 Task: Create email aliases for support teams.
Action: Mouse moved to (323, 114)
Screenshot: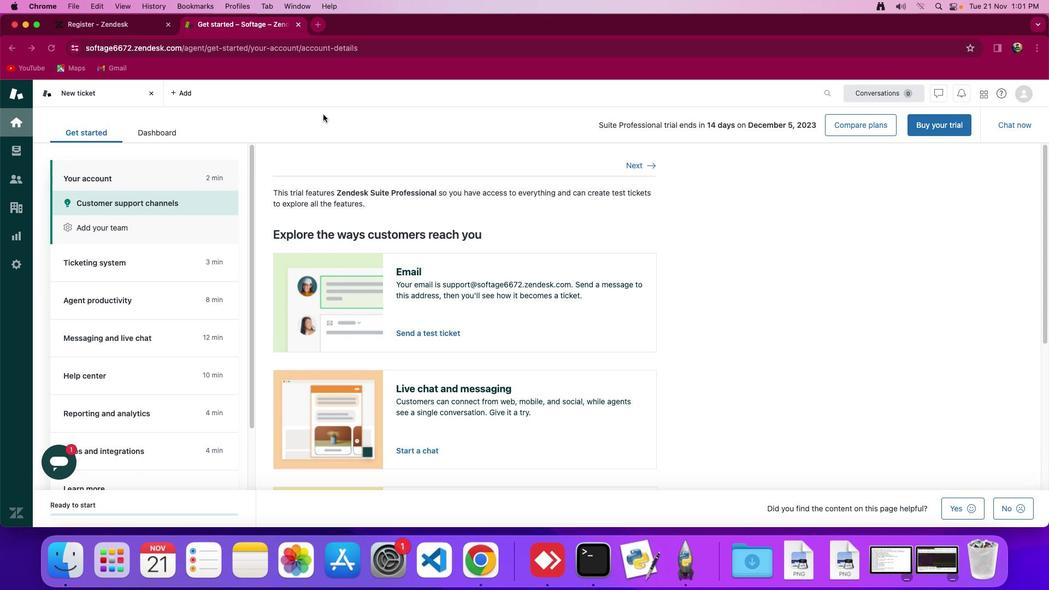 
Action: Mouse pressed left at (323, 114)
Screenshot: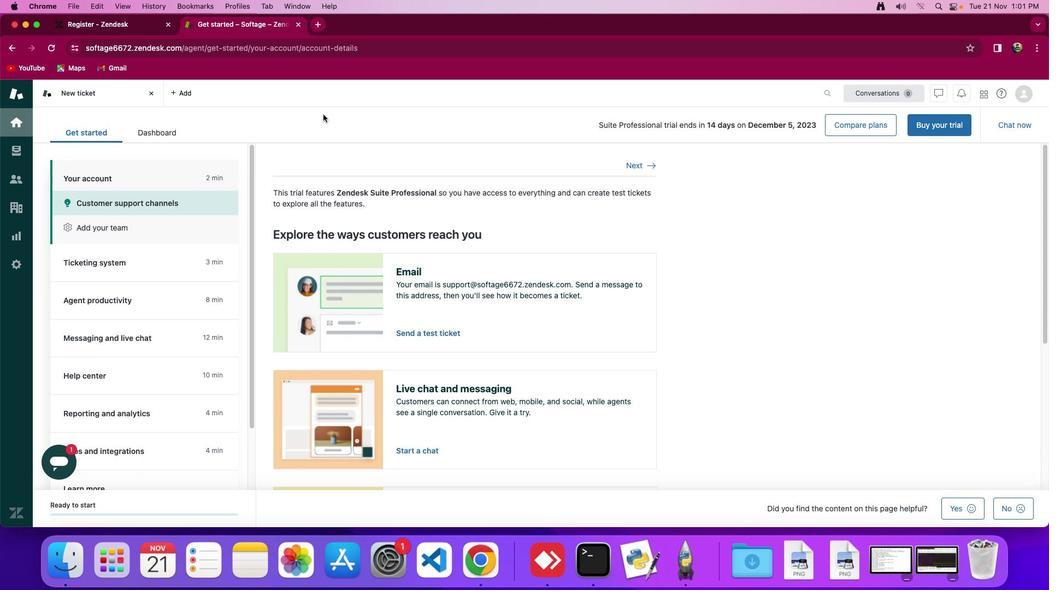 
Action: Mouse moved to (981, 96)
Screenshot: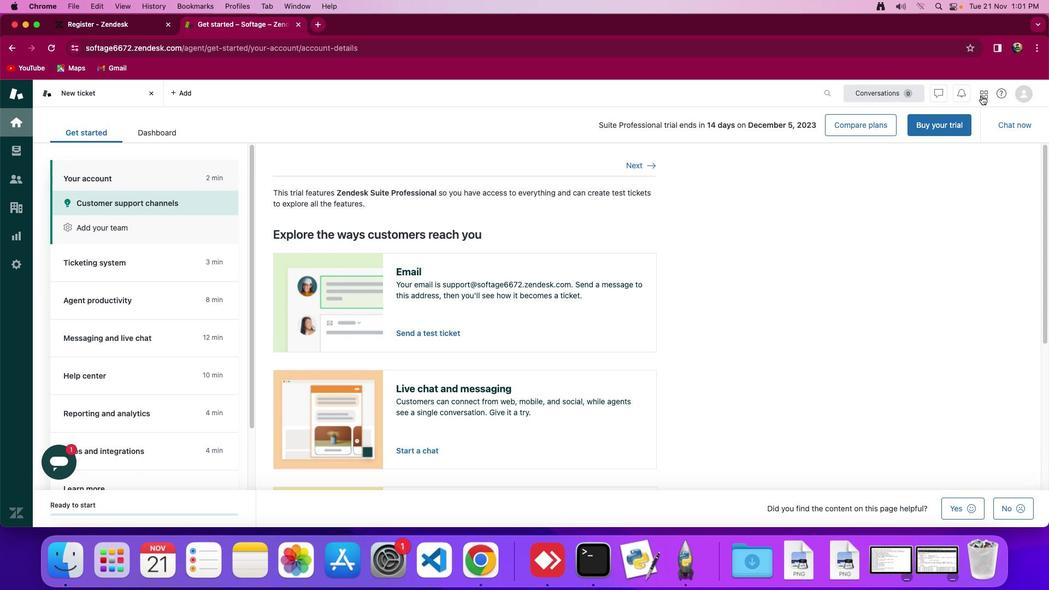 
Action: Mouse pressed left at (981, 96)
Screenshot: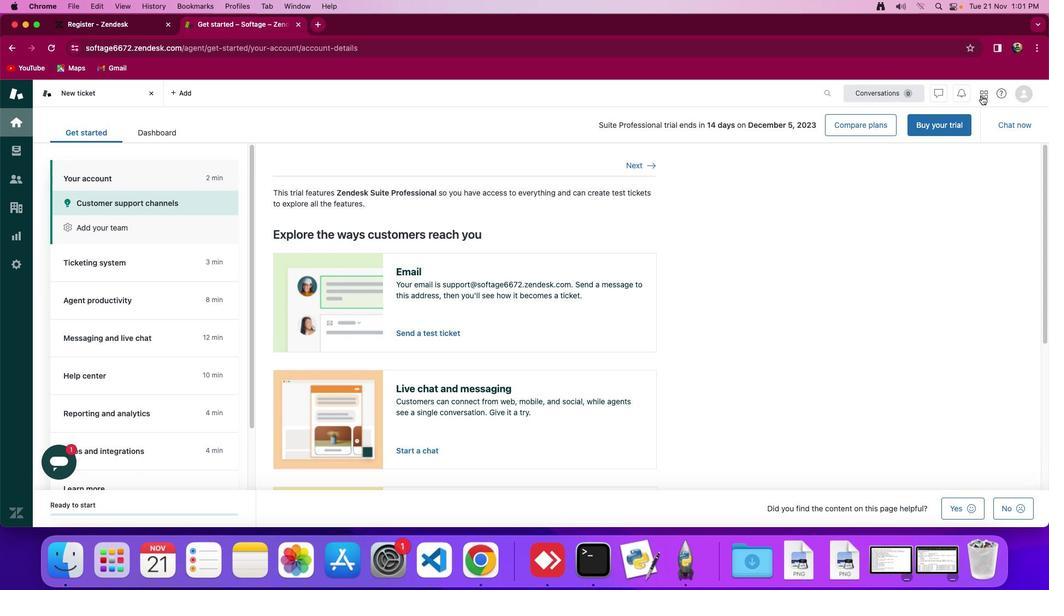 
Action: Mouse moved to (908, 356)
Screenshot: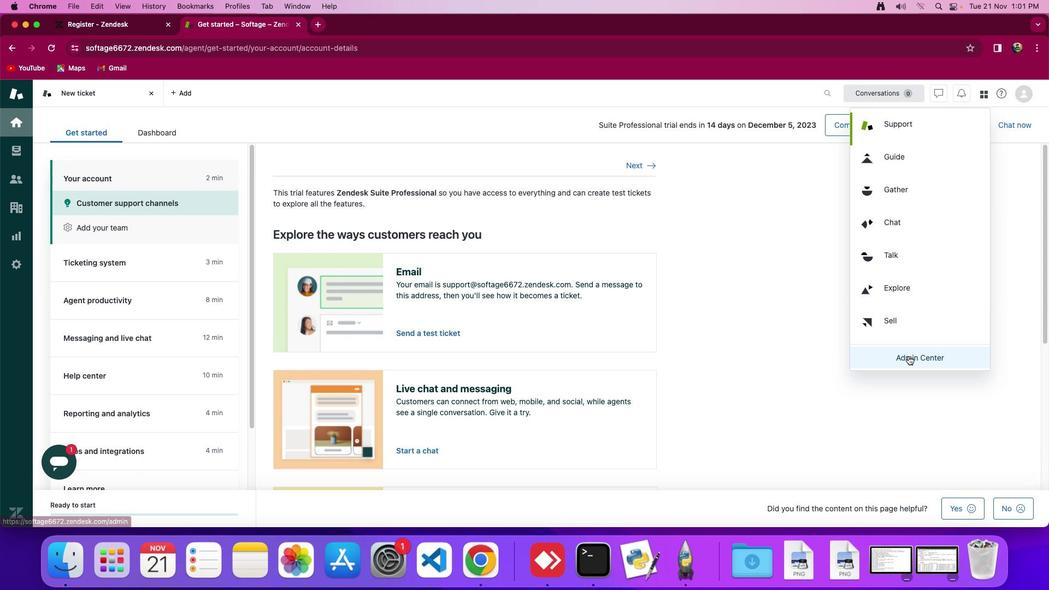 
Action: Mouse pressed left at (908, 356)
Screenshot: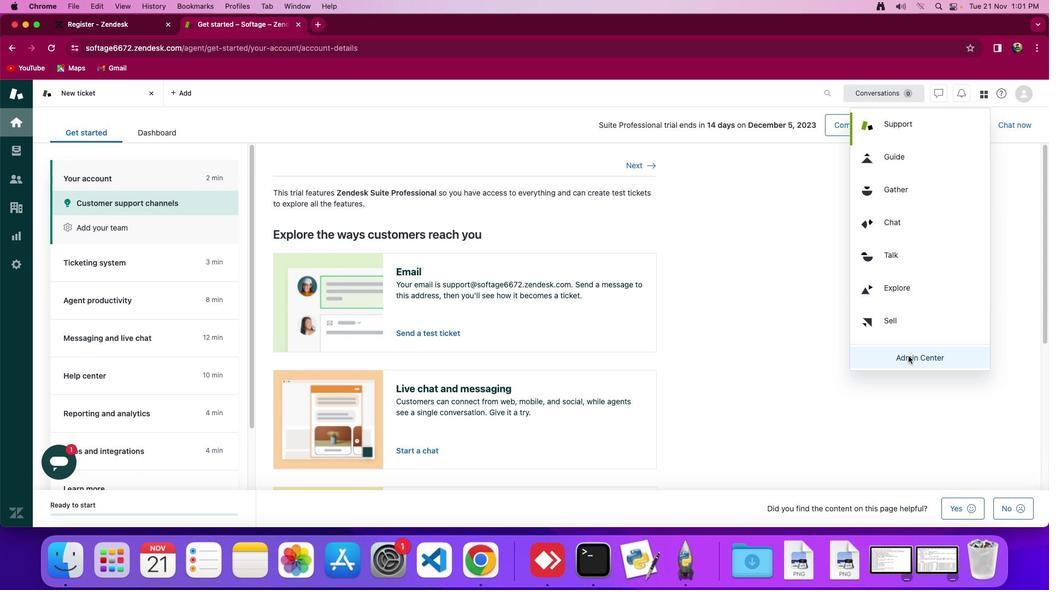 
Action: Mouse moved to (95, 271)
Screenshot: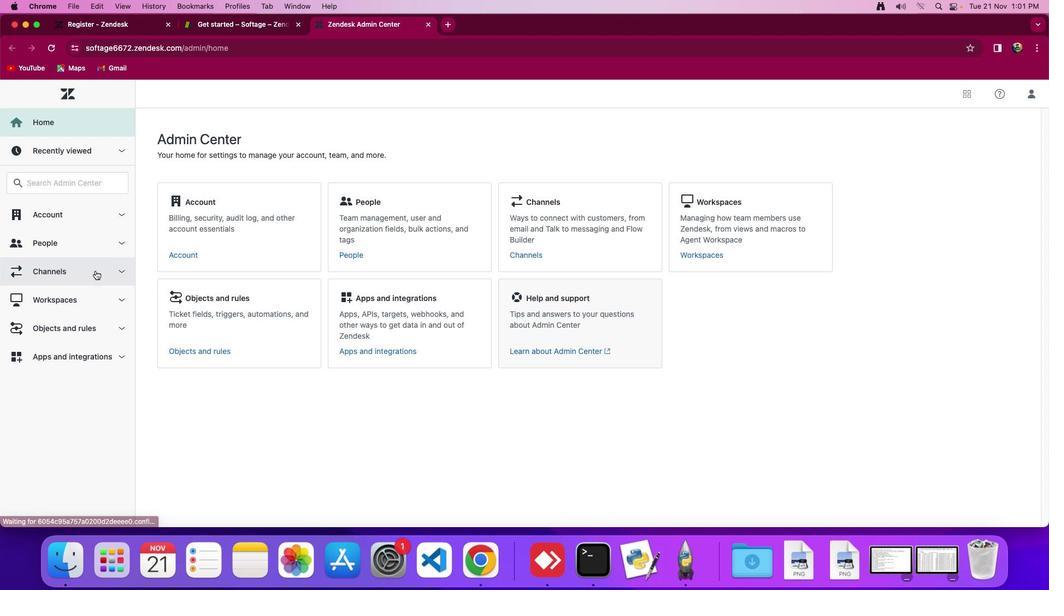 
Action: Mouse pressed left at (95, 271)
Screenshot: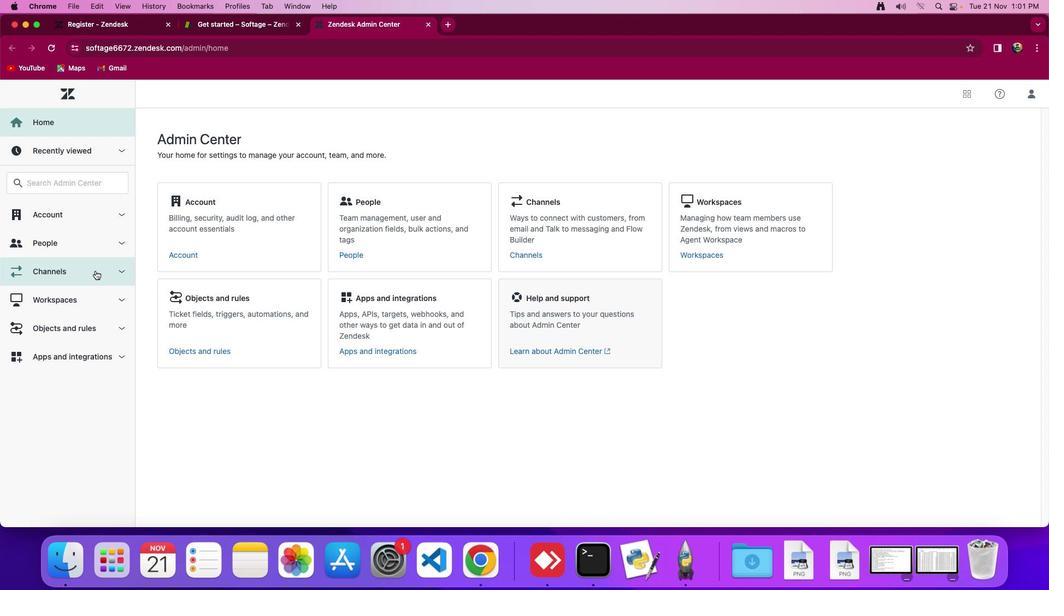 
Action: Mouse moved to (56, 432)
Screenshot: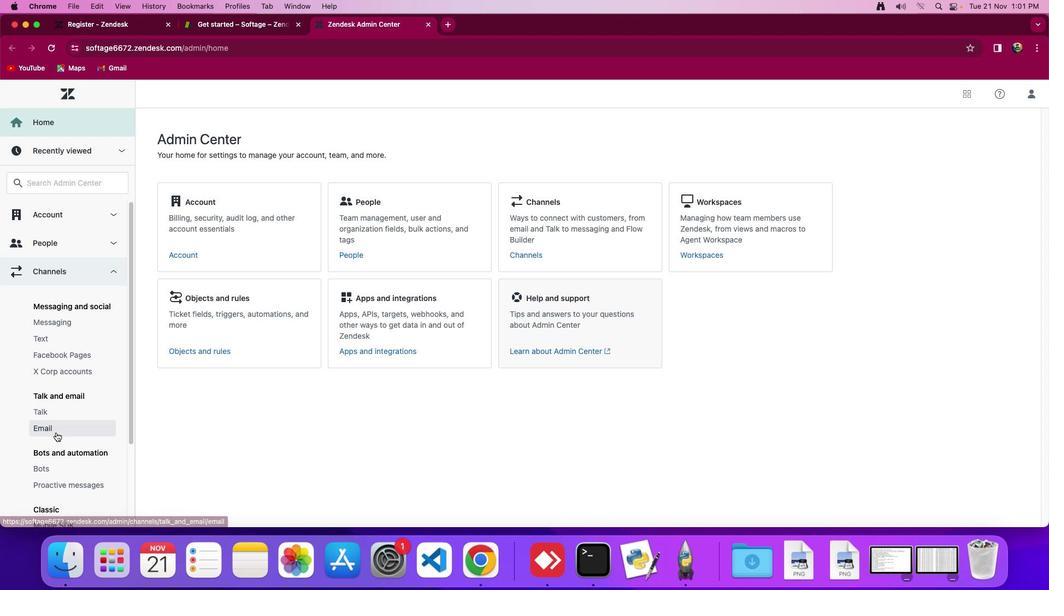 
Action: Mouse pressed left at (56, 432)
Screenshot: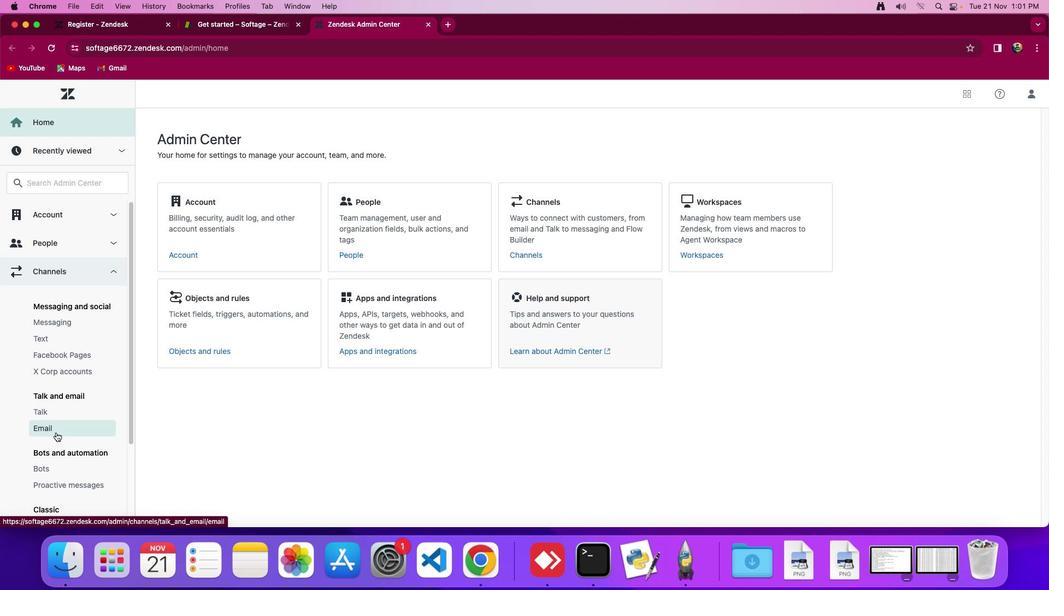 
Action: Mouse moved to (768, 310)
Screenshot: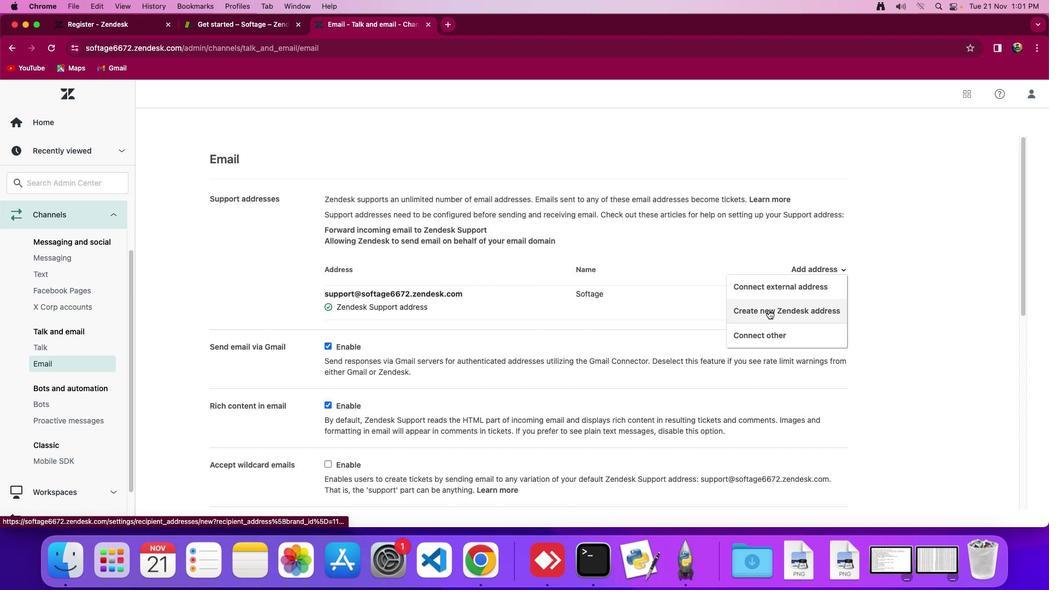 
Action: Mouse pressed left at (768, 310)
Screenshot: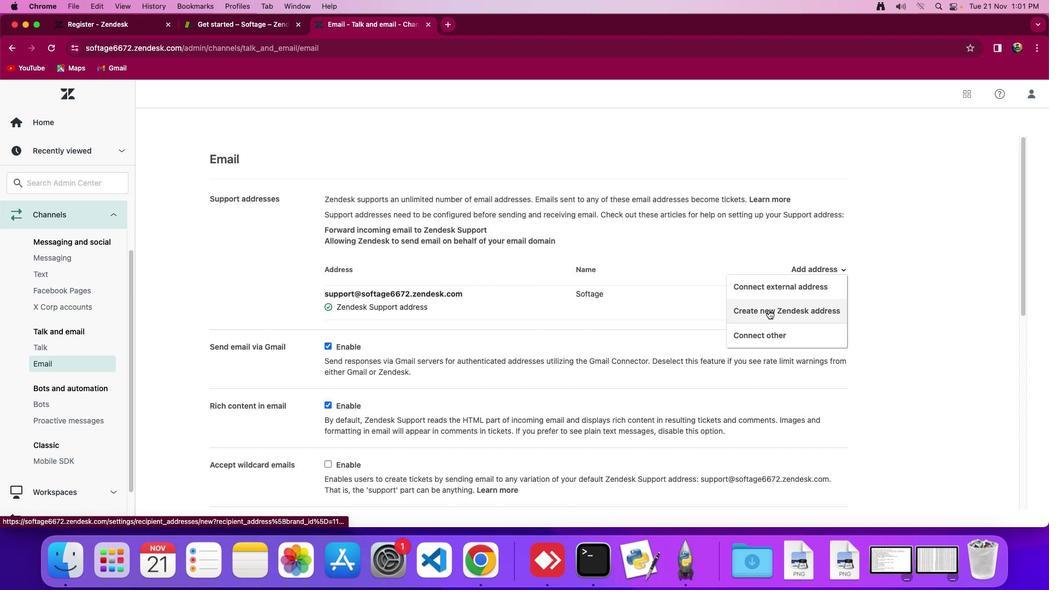 
Action: Mouse moved to (550, 279)
Screenshot: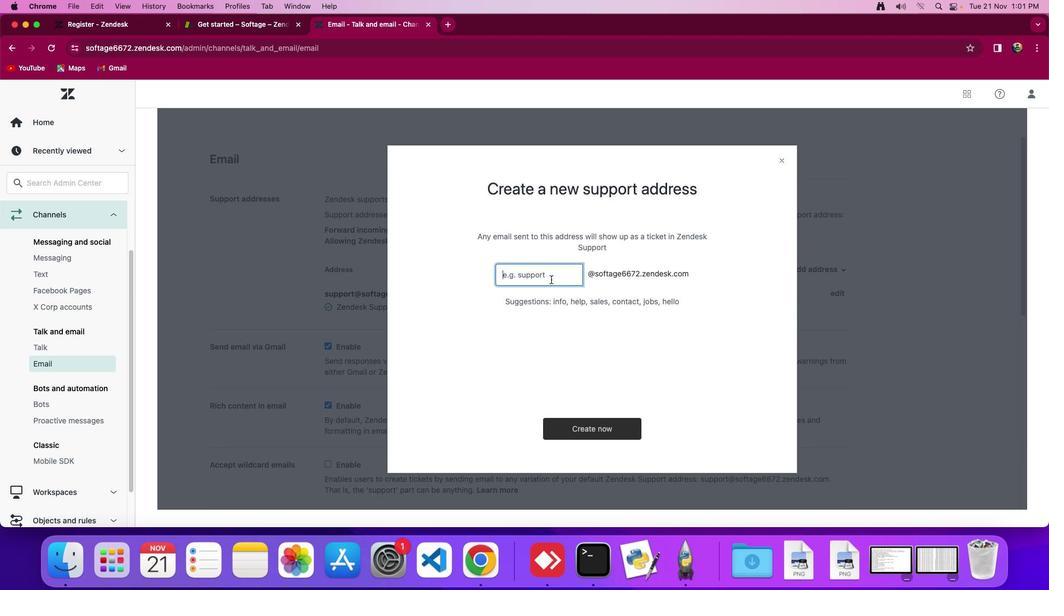
Action: Mouse pressed left at (550, 279)
Screenshot: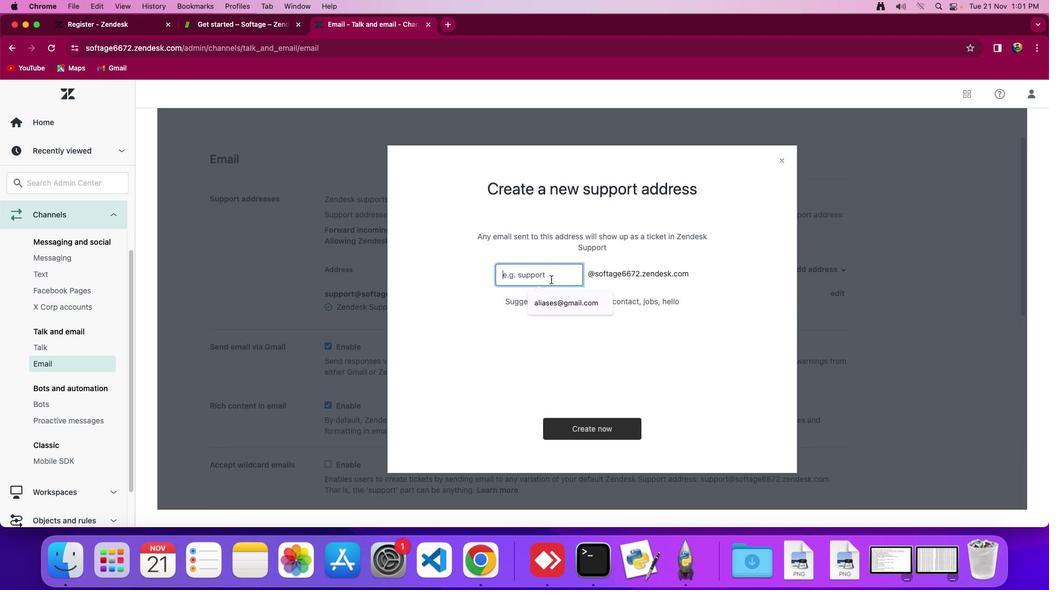 
Action: Key pressed 'a''l''i''a''s''e''s'
Screenshot: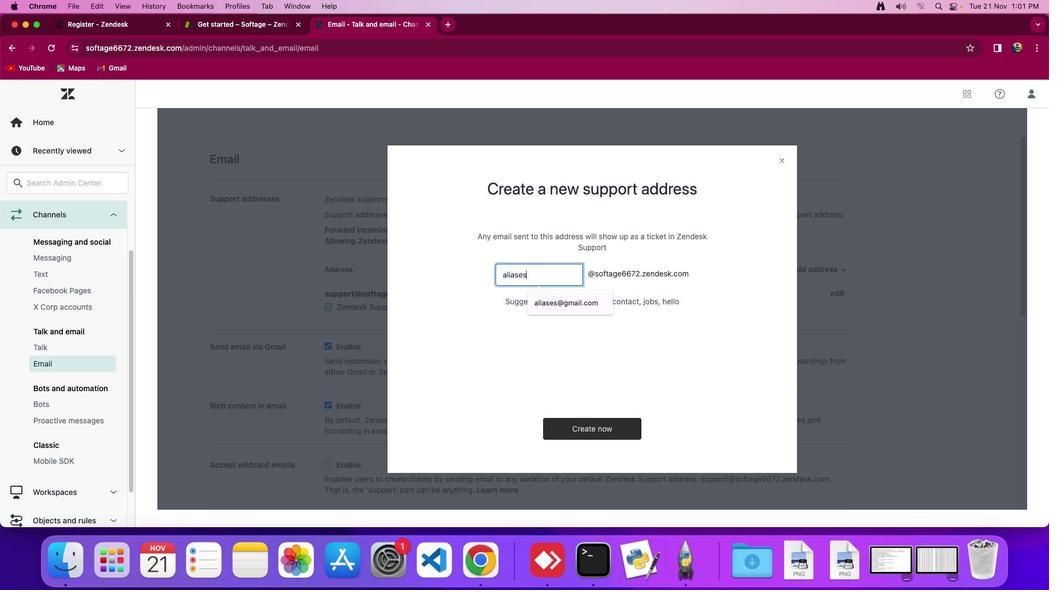 
Action: Mouse moved to (558, 433)
Screenshot: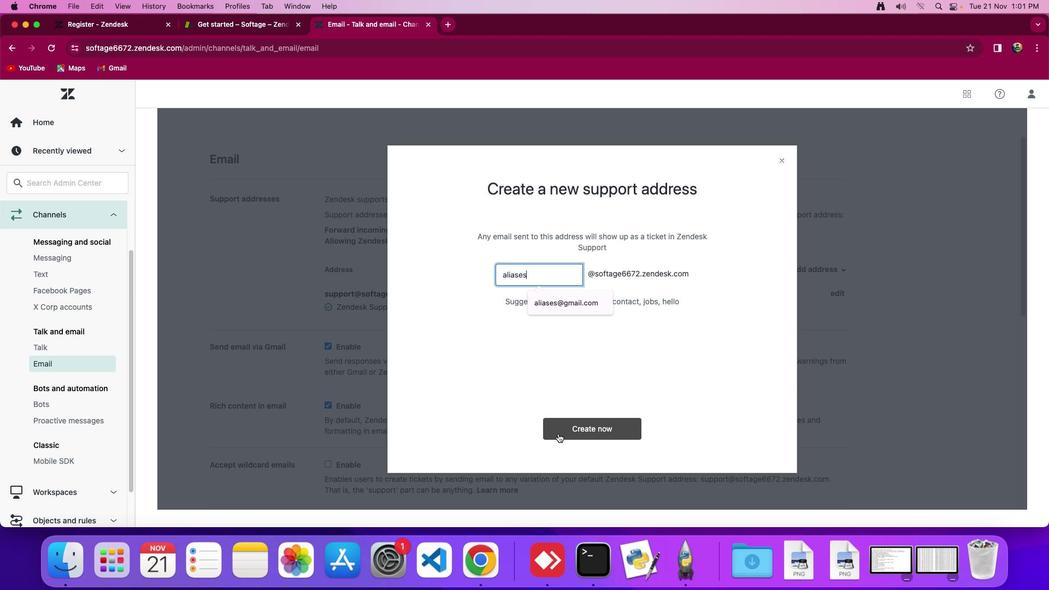 
Action: Mouse pressed left at (558, 433)
Screenshot: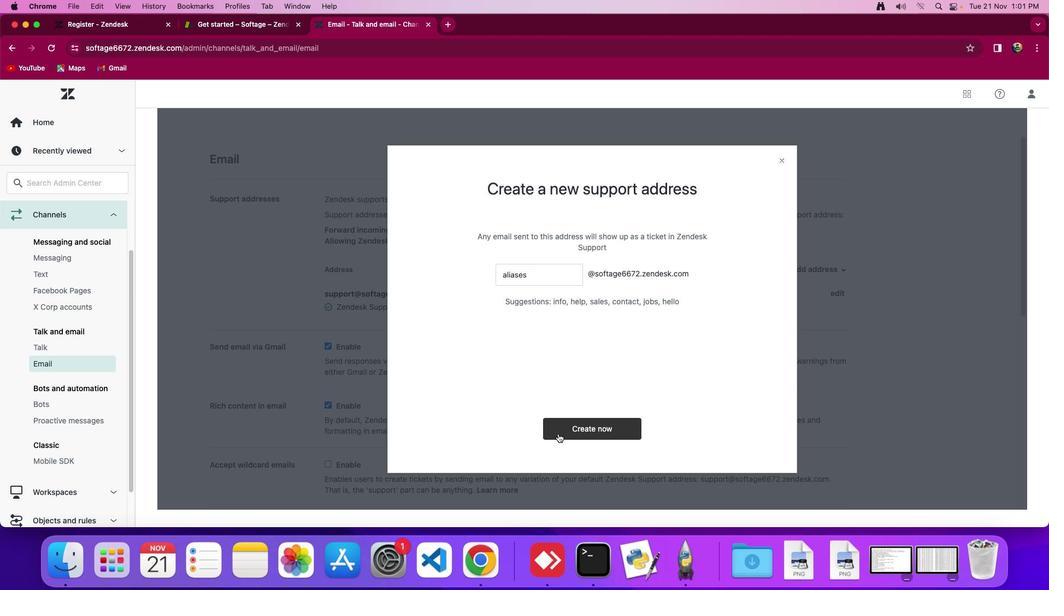 
Action: Mouse moved to (606, 427)
Screenshot: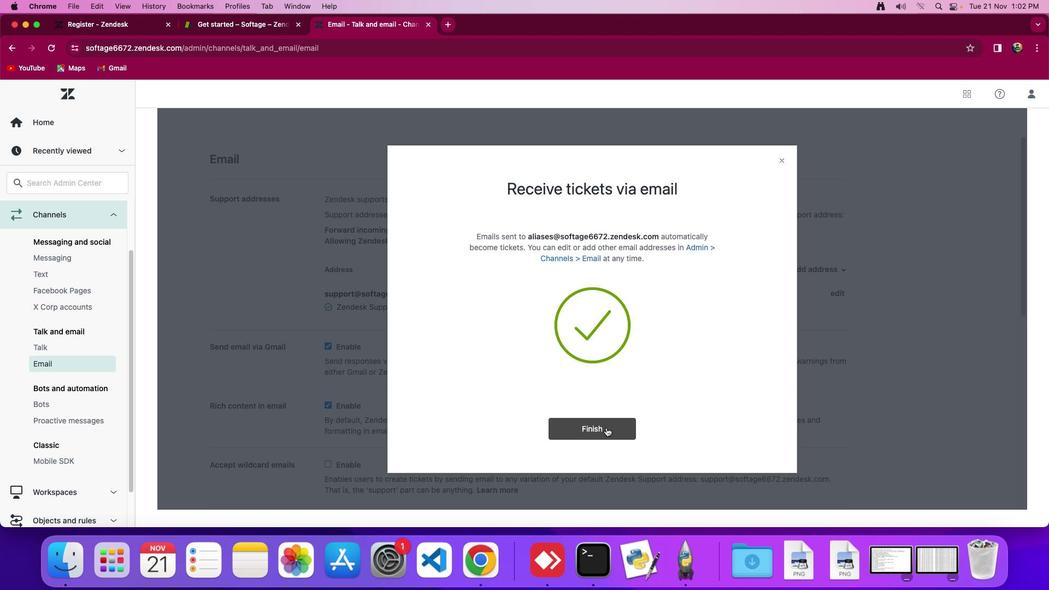 
Action: Mouse pressed left at (606, 427)
Screenshot: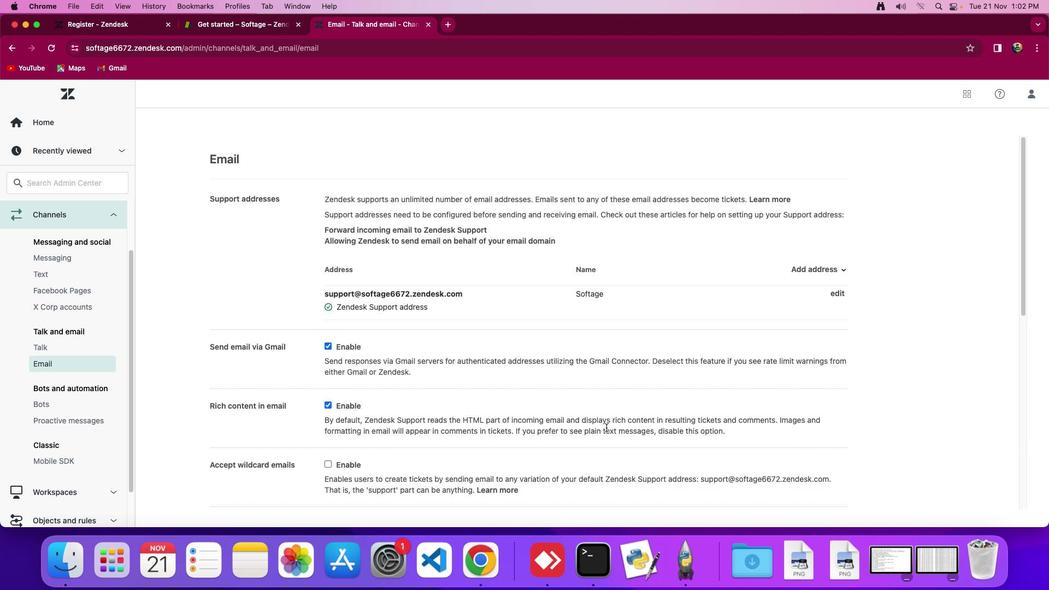 
Action: Mouse moved to (598, 398)
Screenshot: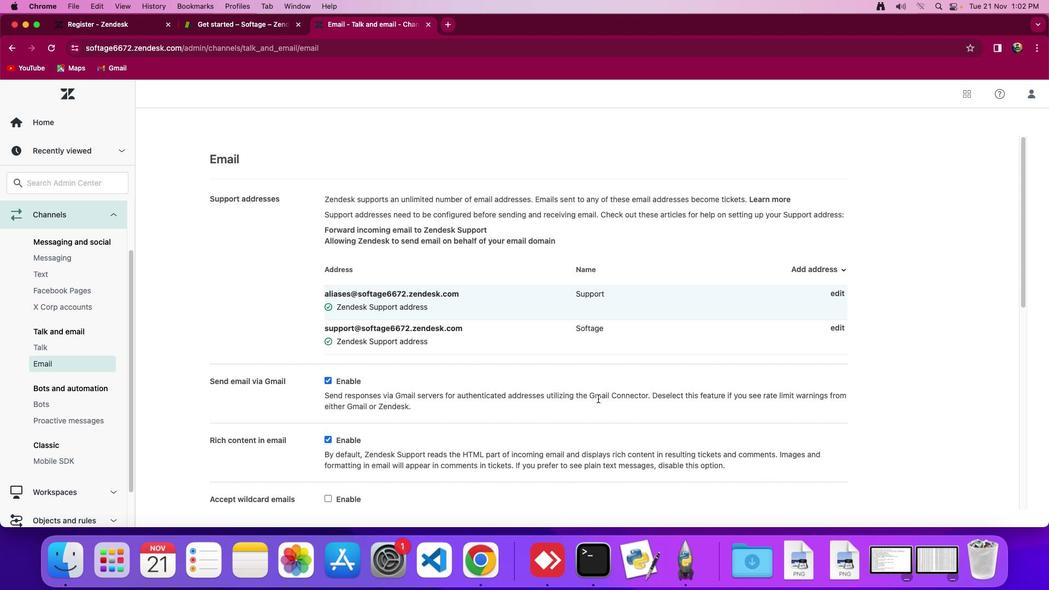 
Action: Mouse scrolled (598, 398) with delta (0, 0)
Screenshot: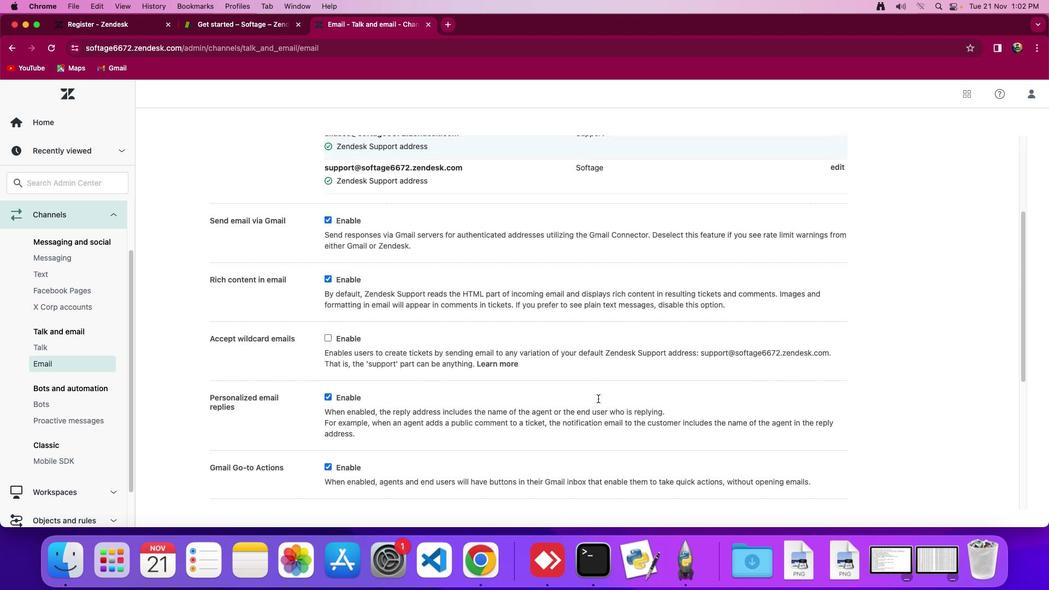 
Action: Mouse scrolled (598, 398) with delta (0, 0)
Screenshot: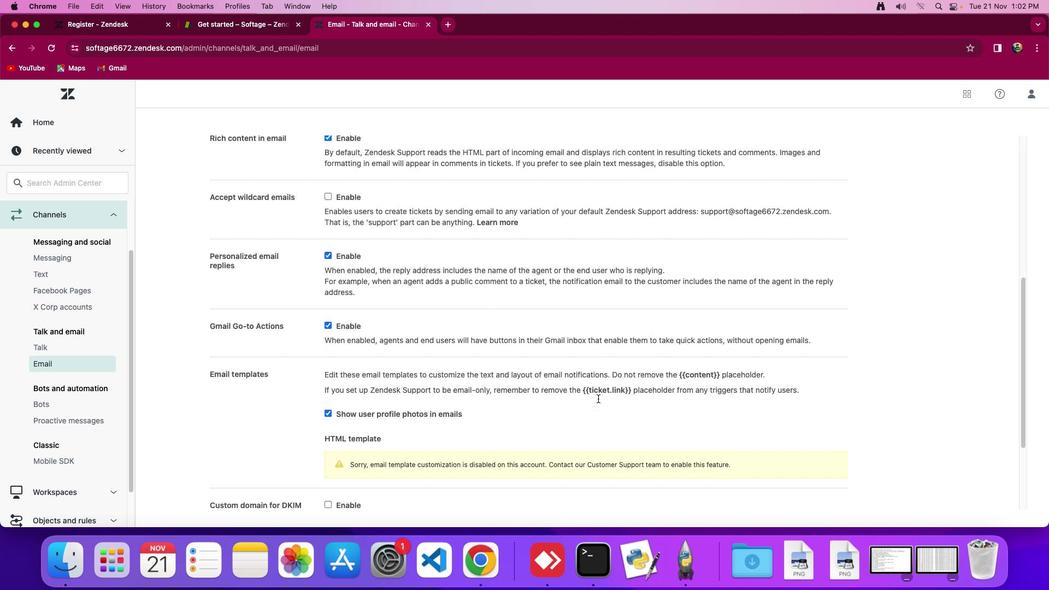 
Action: Mouse scrolled (598, 398) with delta (0, -2)
Screenshot: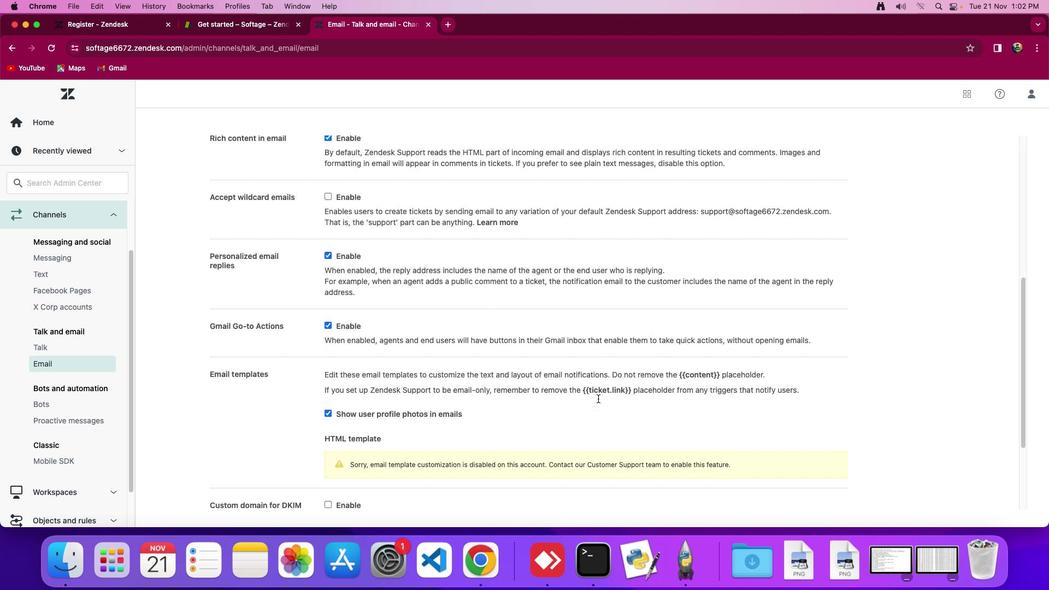 
Action: Mouse scrolled (598, 398) with delta (0, -3)
Screenshot: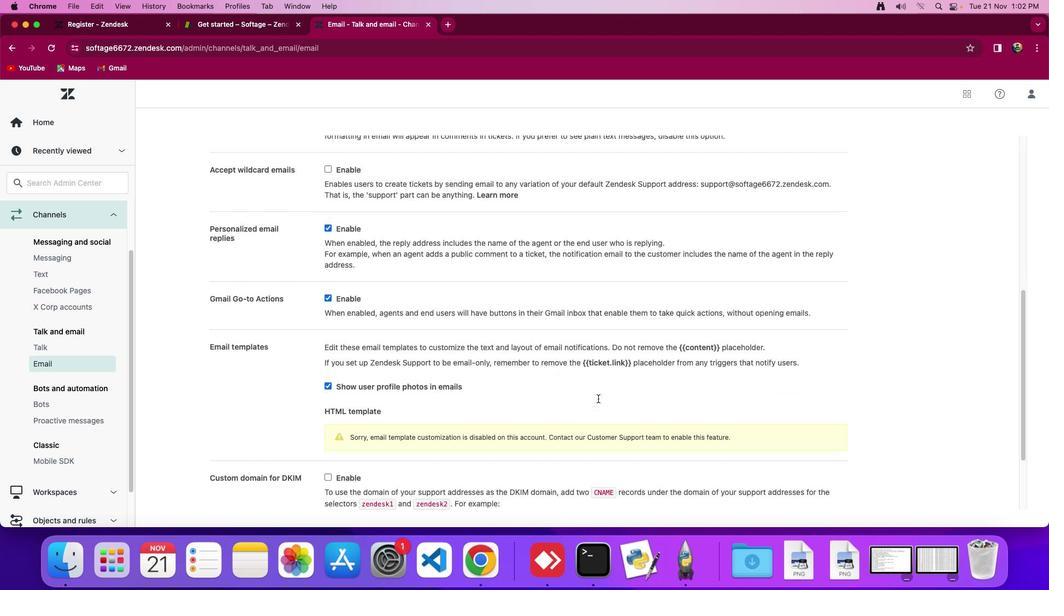
Action: Mouse scrolled (598, 398) with delta (0, 0)
Screenshot: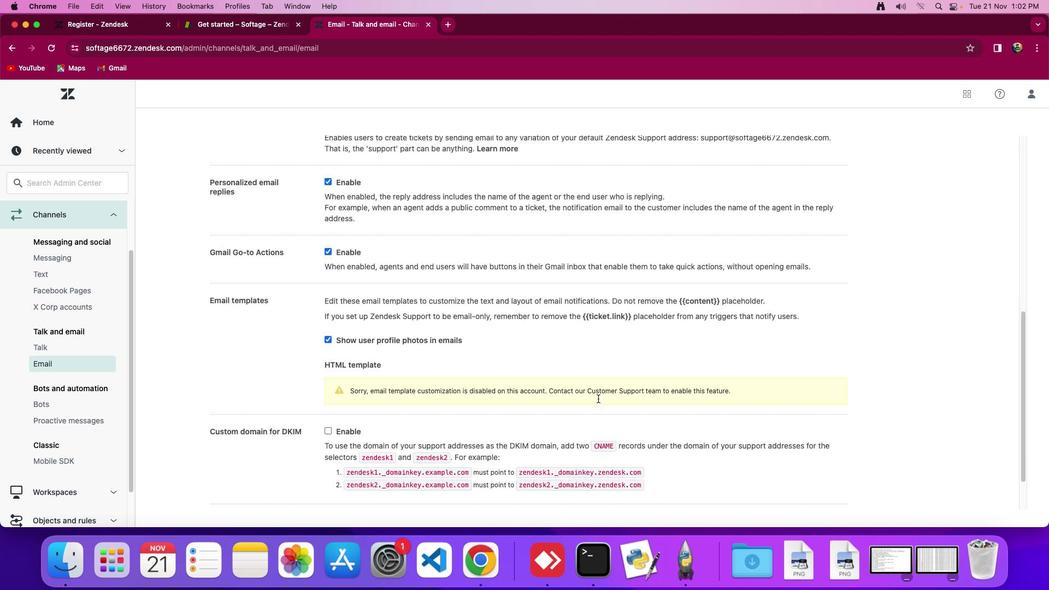 
Action: Mouse scrolled (598, 398) with delta (0, 0)
Screenshot: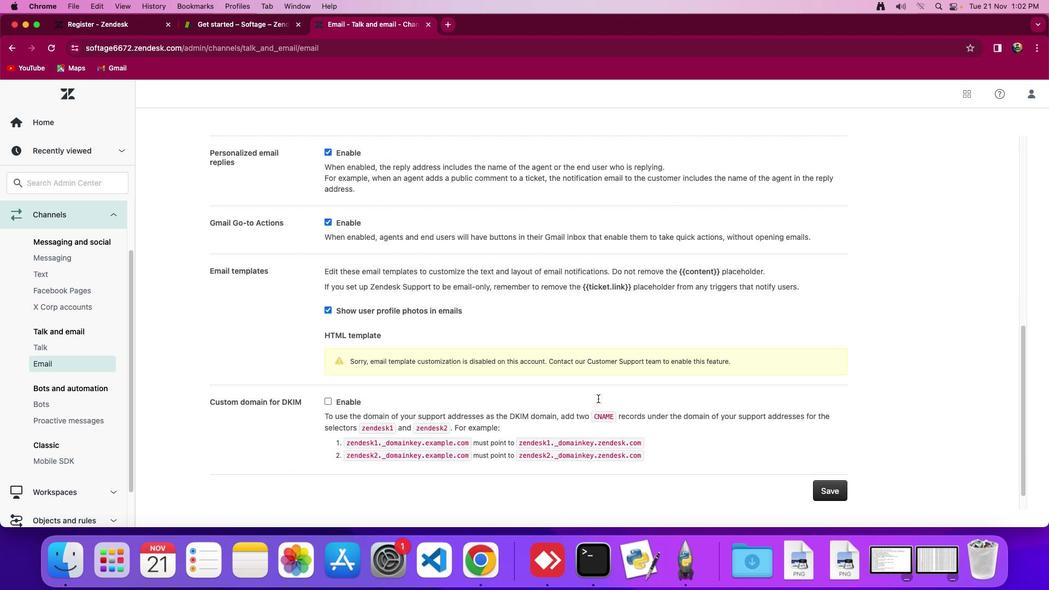 
Action: Mouse scrolled (598, 398) with delta (0, -2)
Screenshot: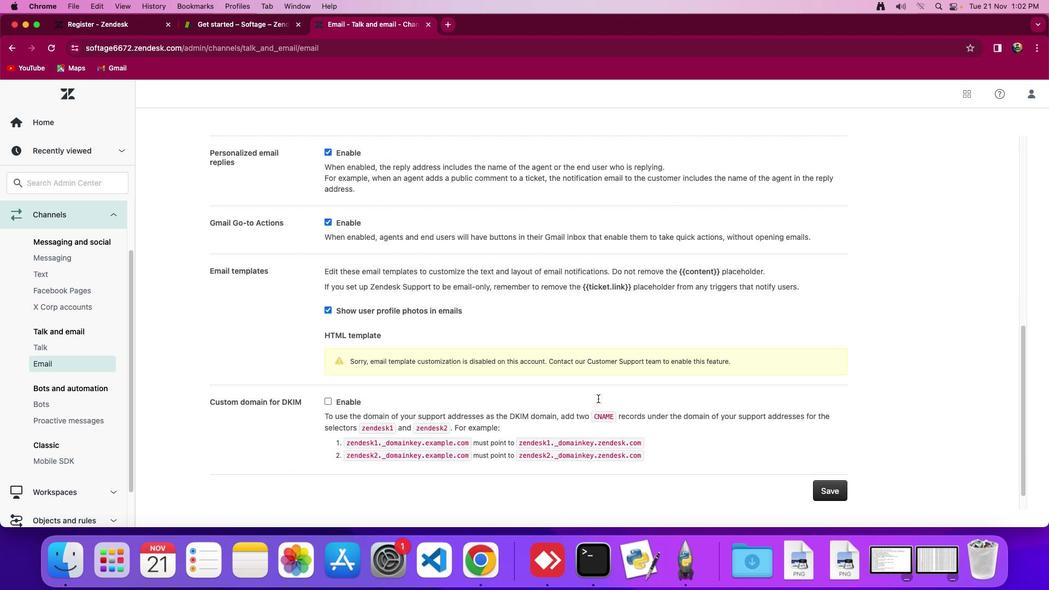 
Action: Mouse scrolled (598, 398) with delta (0, -3)
Screenshot: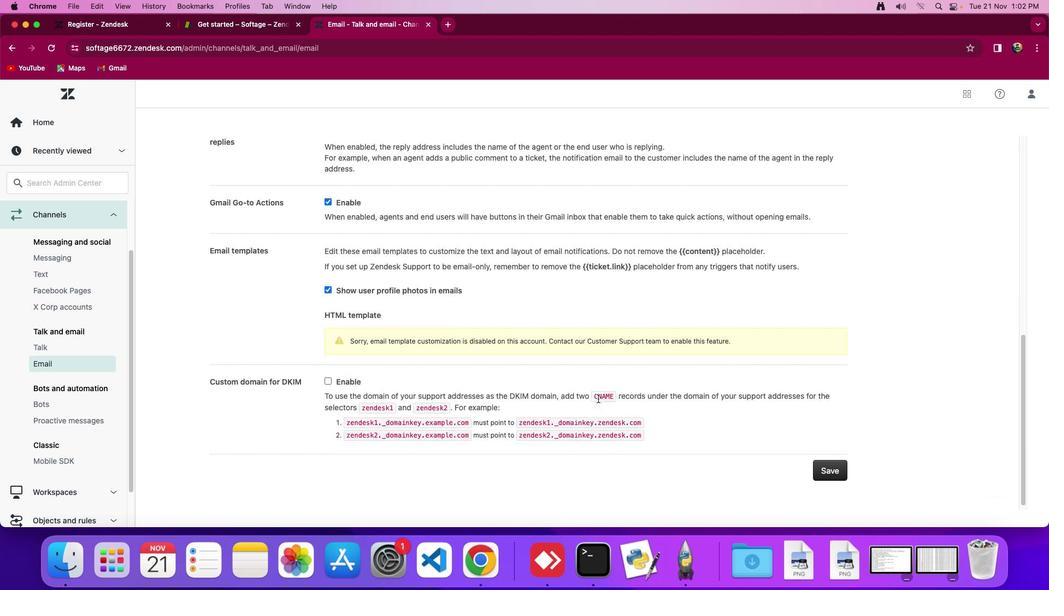 
Action: Mouse scrolled (598, 398) with delta (0, 0)
Screenshot: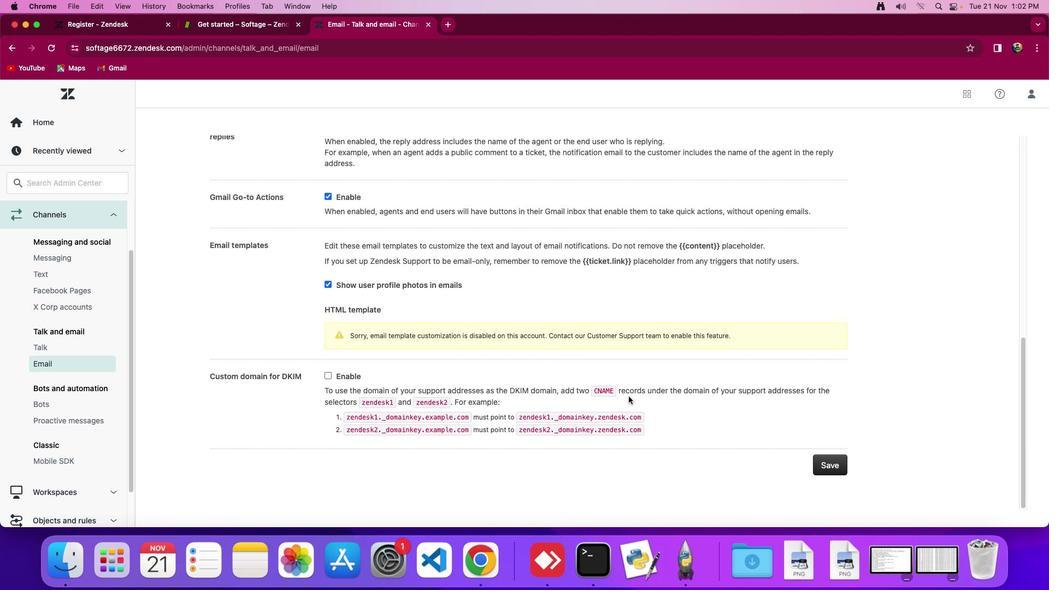 
Action: Mouse moved to (832, 465)
Screenshot: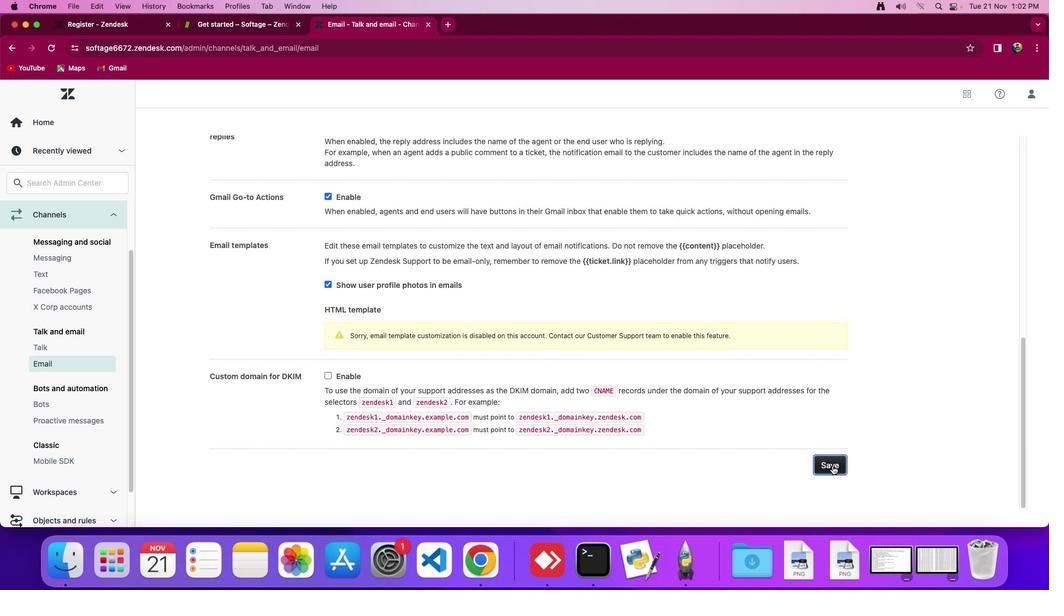 
Action: Mouse pressed left at (832, 465)
Screenshot: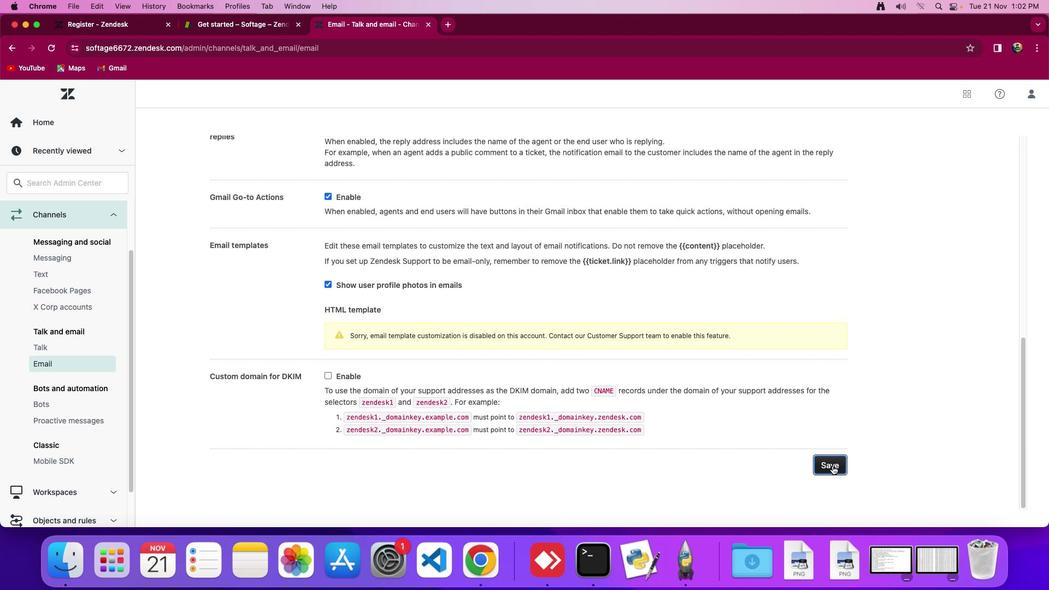 
Action: Mouse moved to (765, 442)
Screenshot: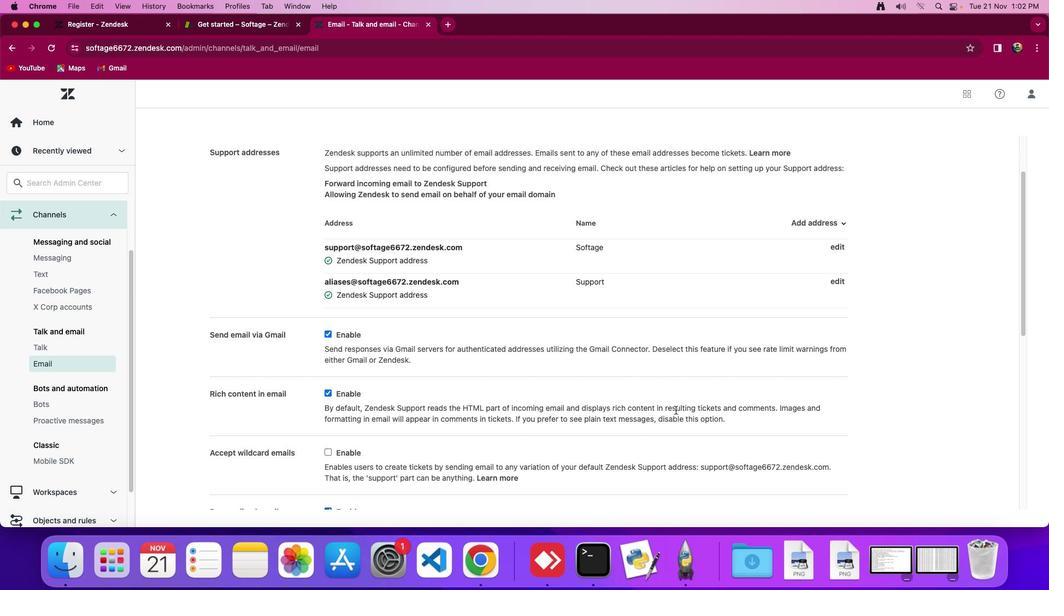 
